 Task: Log work in the project UniTech for the issue 'Integrate a new augmented reality feature into an existing mobile application to enhance user experience and engagement' spent time as '1w 5d 12h 57m' and remaining time as '3w 2d 14h 15m' and move to top of backlog. Now add the issue to the epic 'Web Application Security'.
Action: Mouse moved to (575, 441)
Screenshot: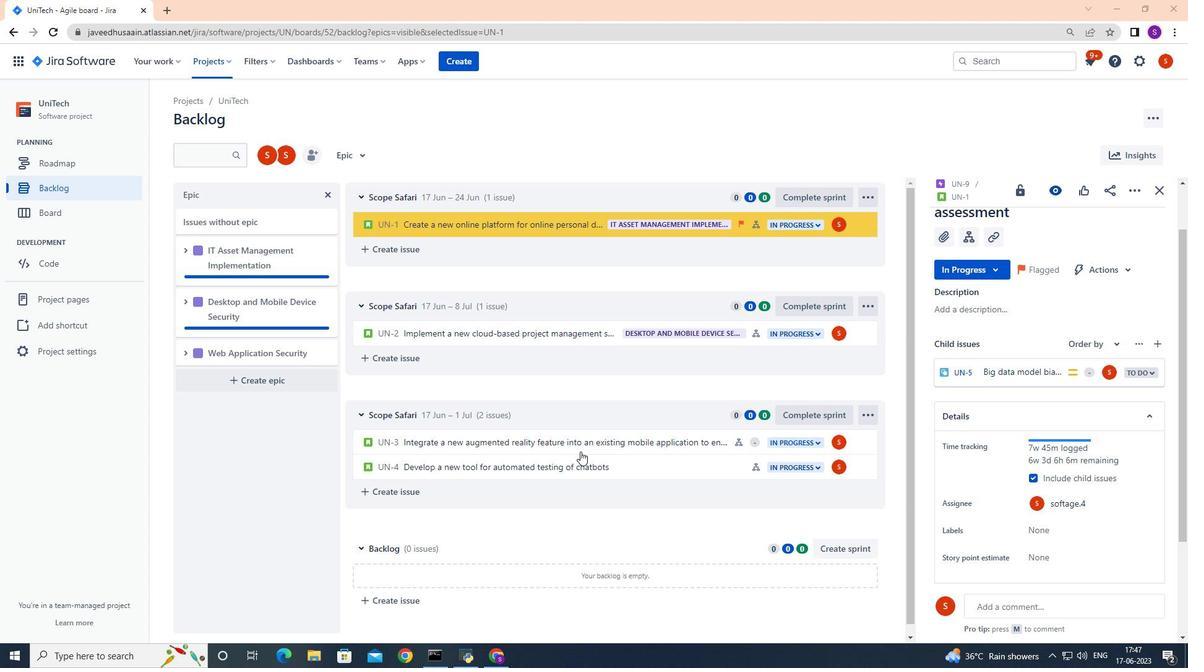 
Action: Mouse pressed left at (575, 441)
Screenshot: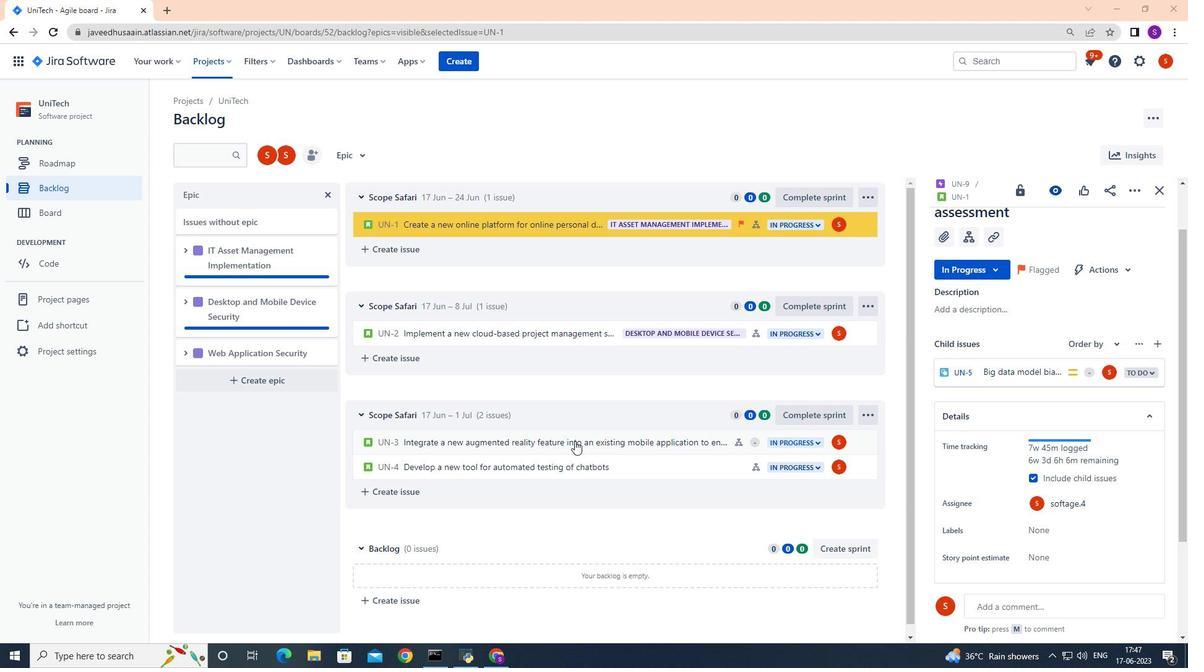 
Action: Mouse moved to (1133, 185)
Screenshot: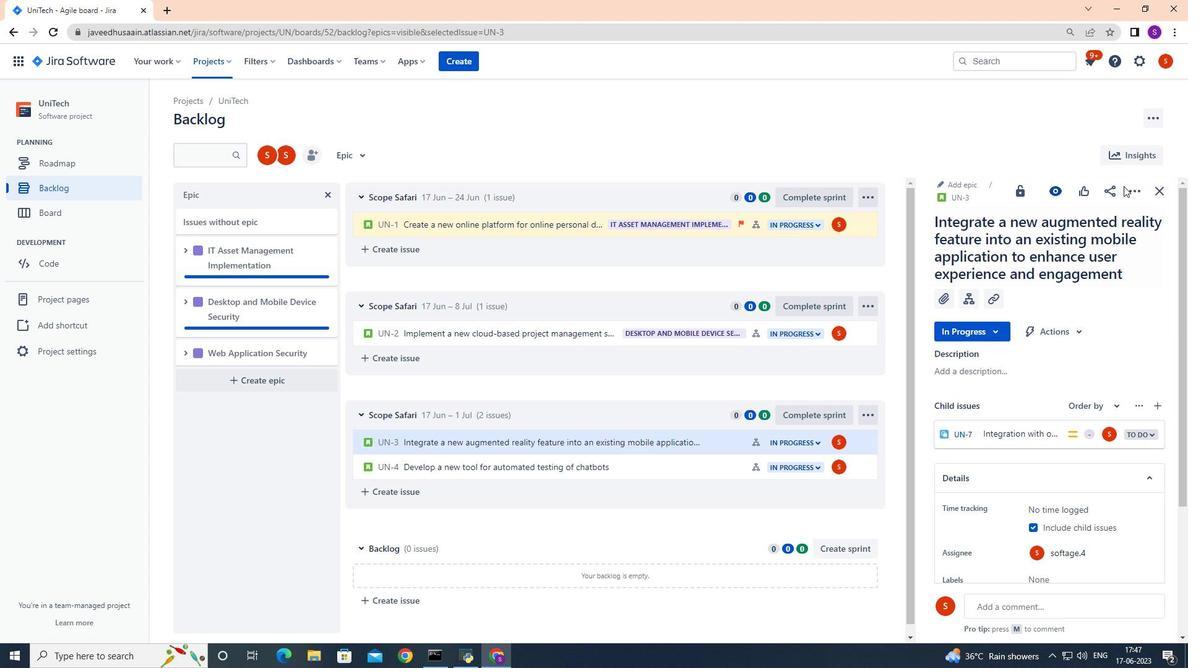 
Action: Mouse pressed left at (1133, 185)
Screenshot: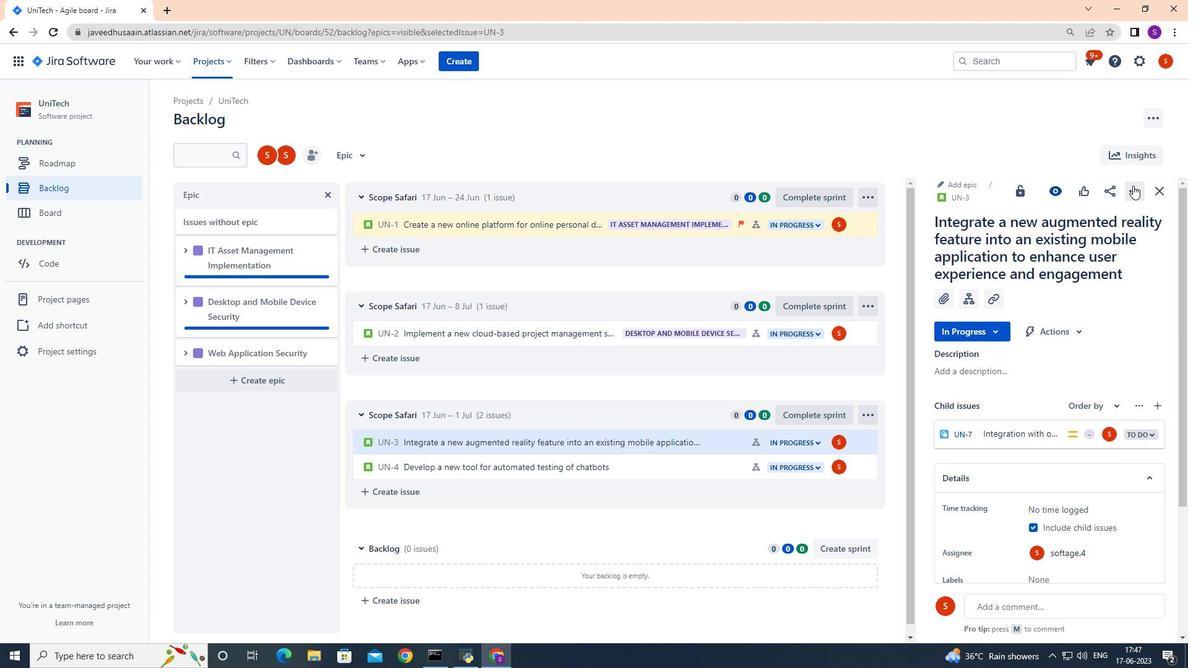 
Action: Mouse moved to (1094, 221)
Screenshot: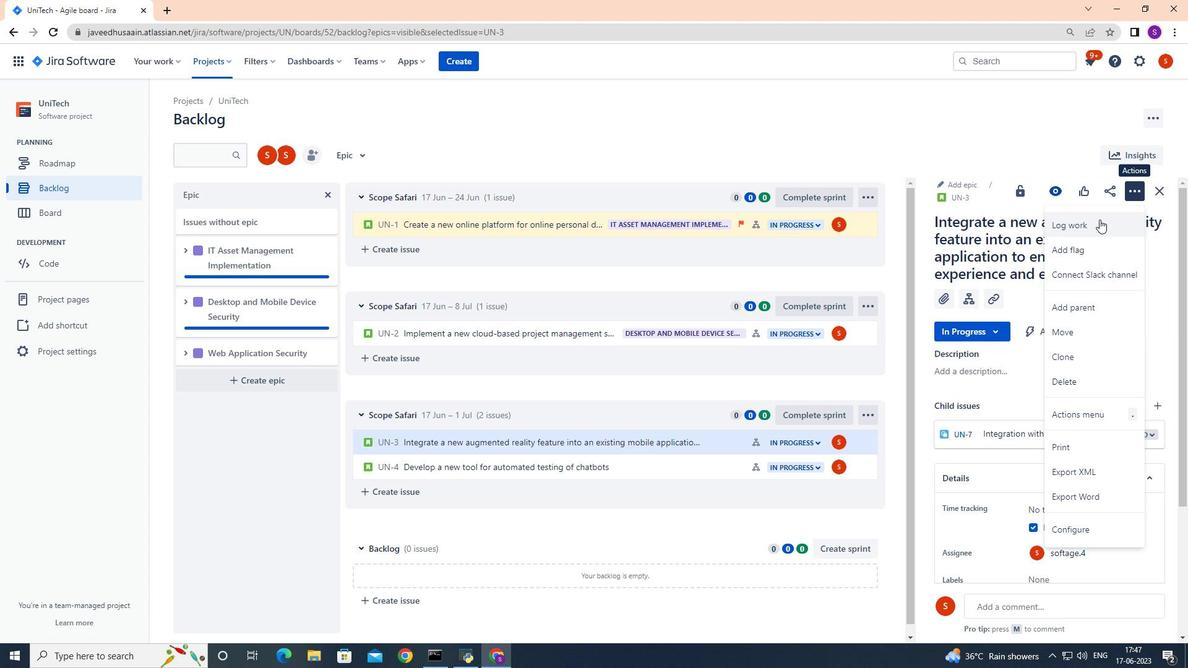 
Action: Mouse pressed left at (1094, 221)
Screenshot: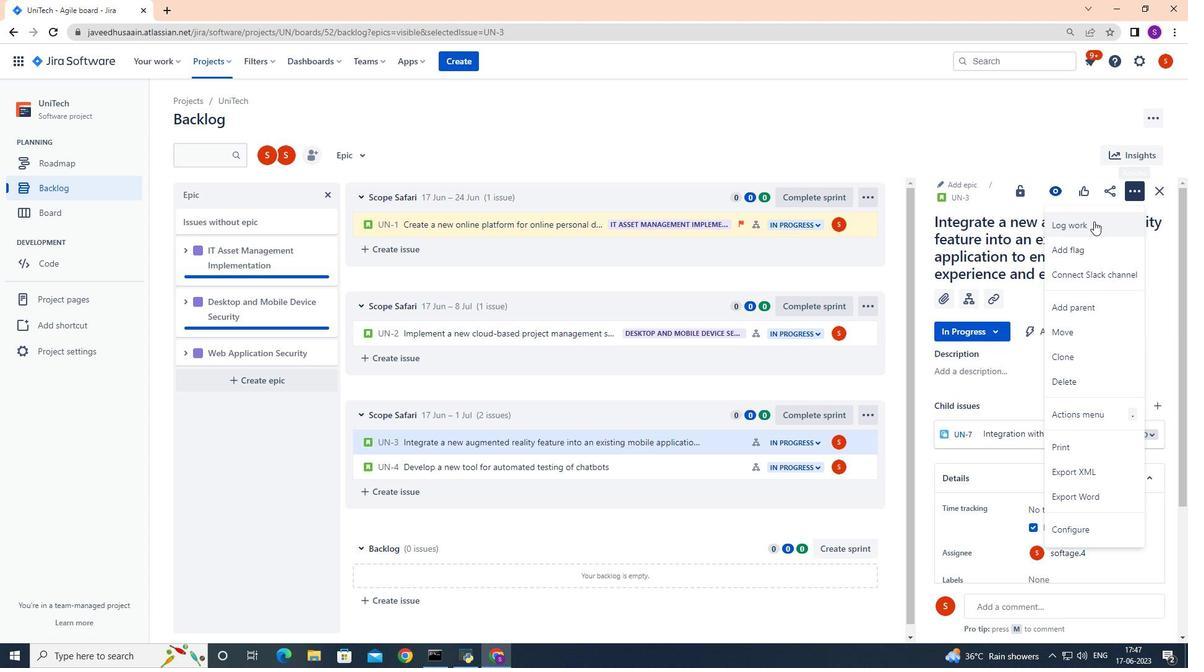 
Action: Mouse moved to (526, 185)
Screenshot: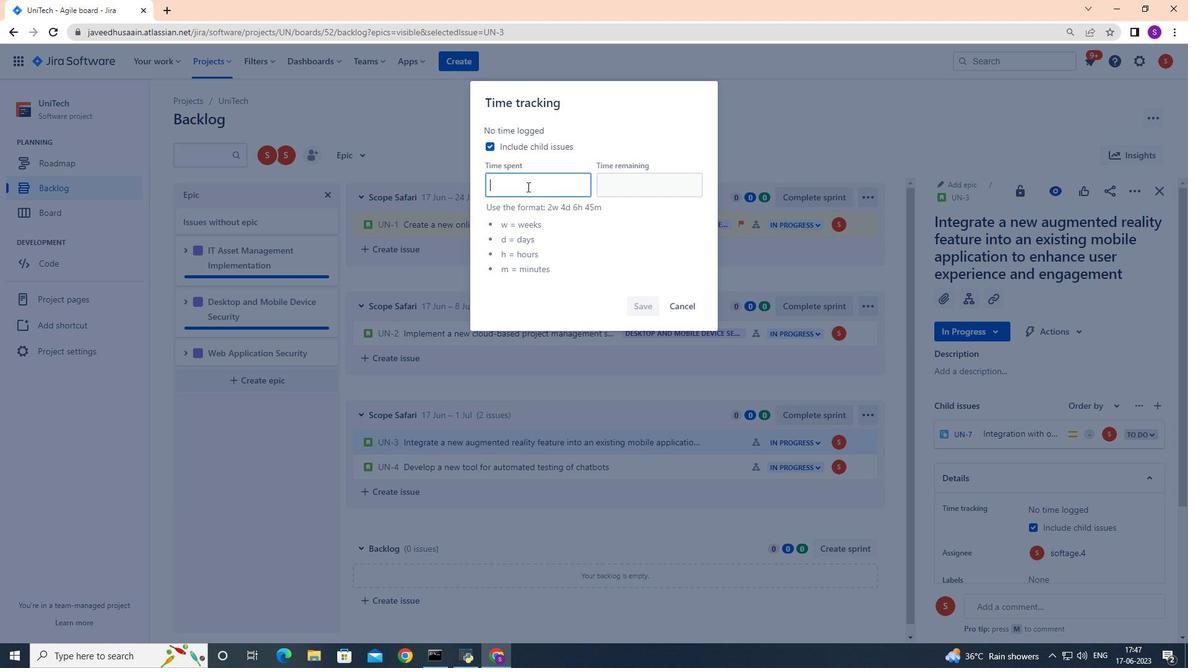 
Action: Mouse pressed left at (526, 185)
Screenshot: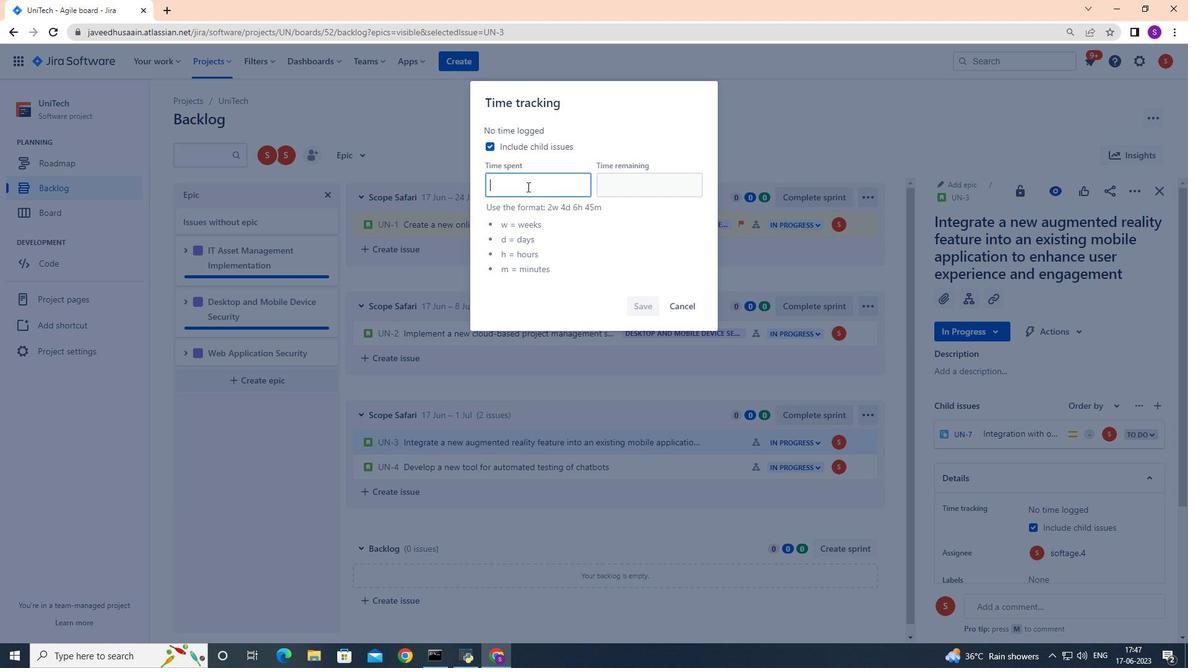 
Action: Key pressed 1w<Key.space>5d<Key.space>12h<Key.space>57m
Screenshot: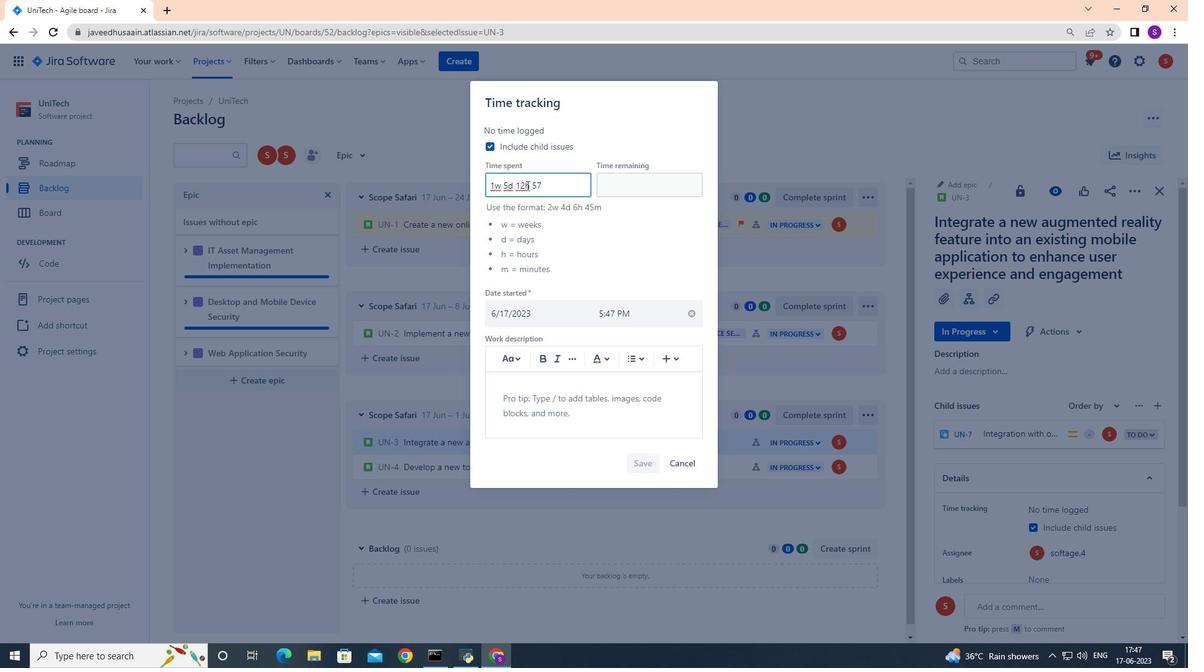 
Action: Mouse moved to (673, 188)
Screenshot: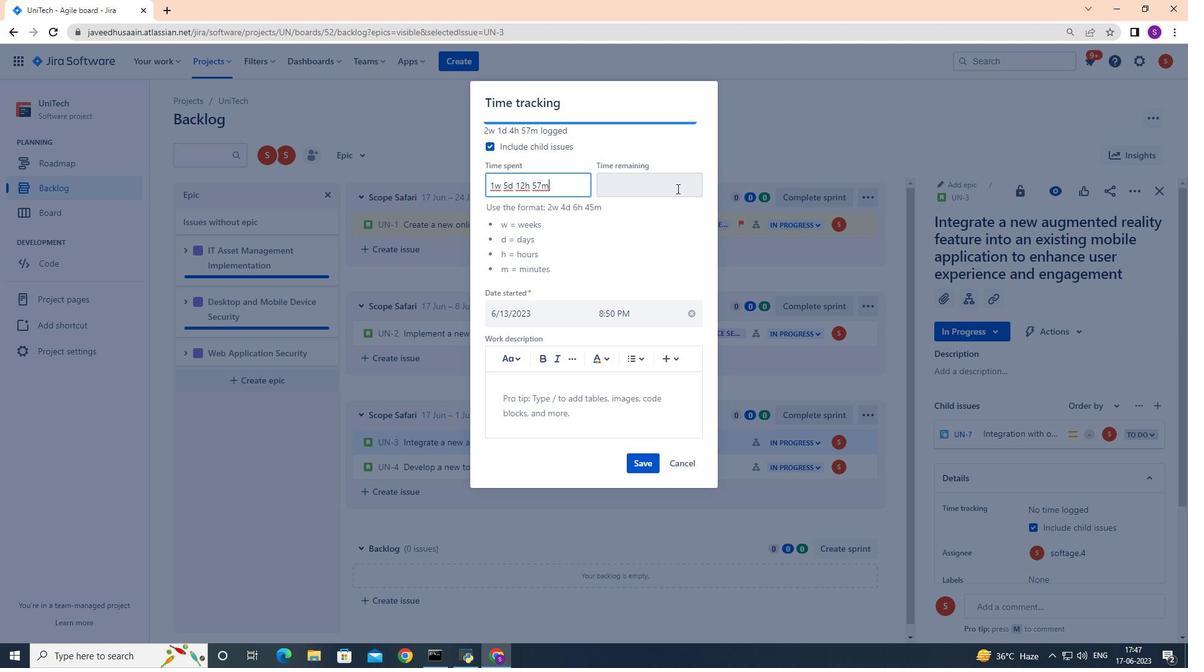 
Action: Mouse pressed left at (673, 188)
Screenshot: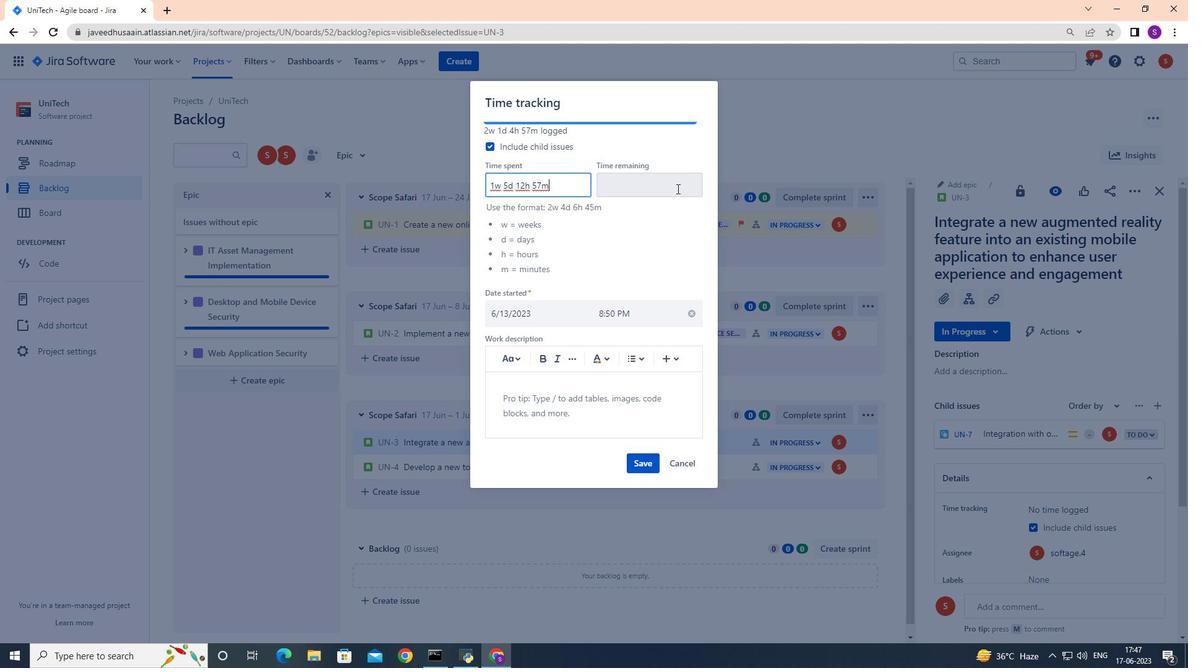 
Action: Key pressed 3w<Key.space>2d<Key.space>14h<Key.space>15m
Screenshot: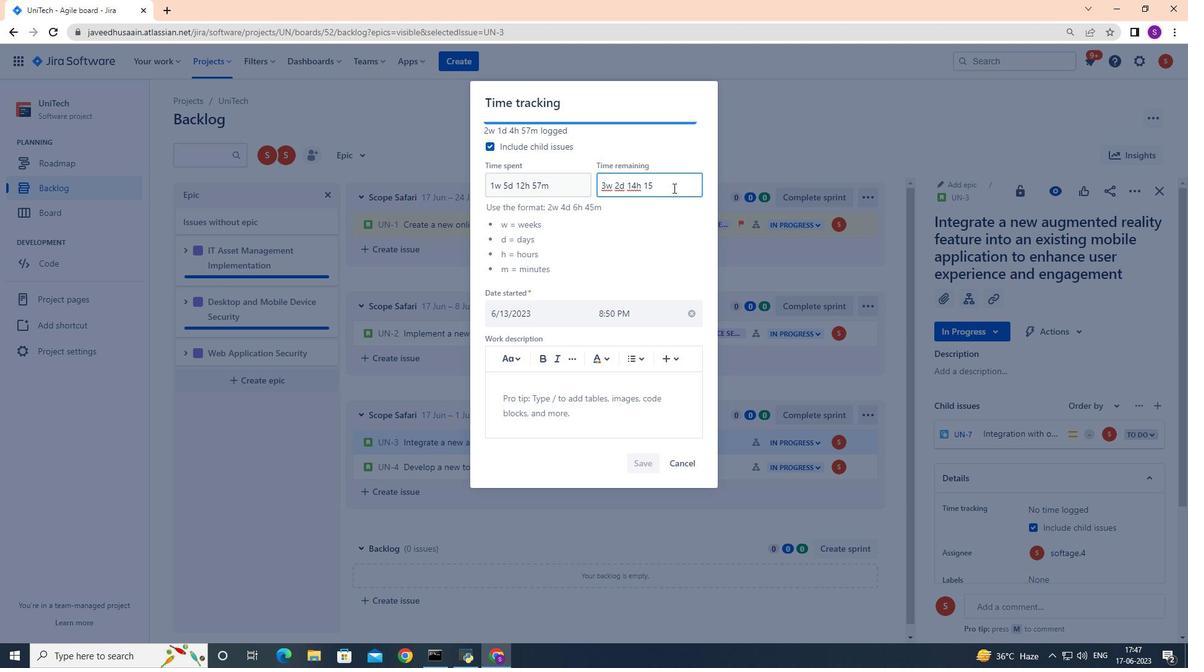 
Action: Mouse moved to (640, 459)
Screenshot: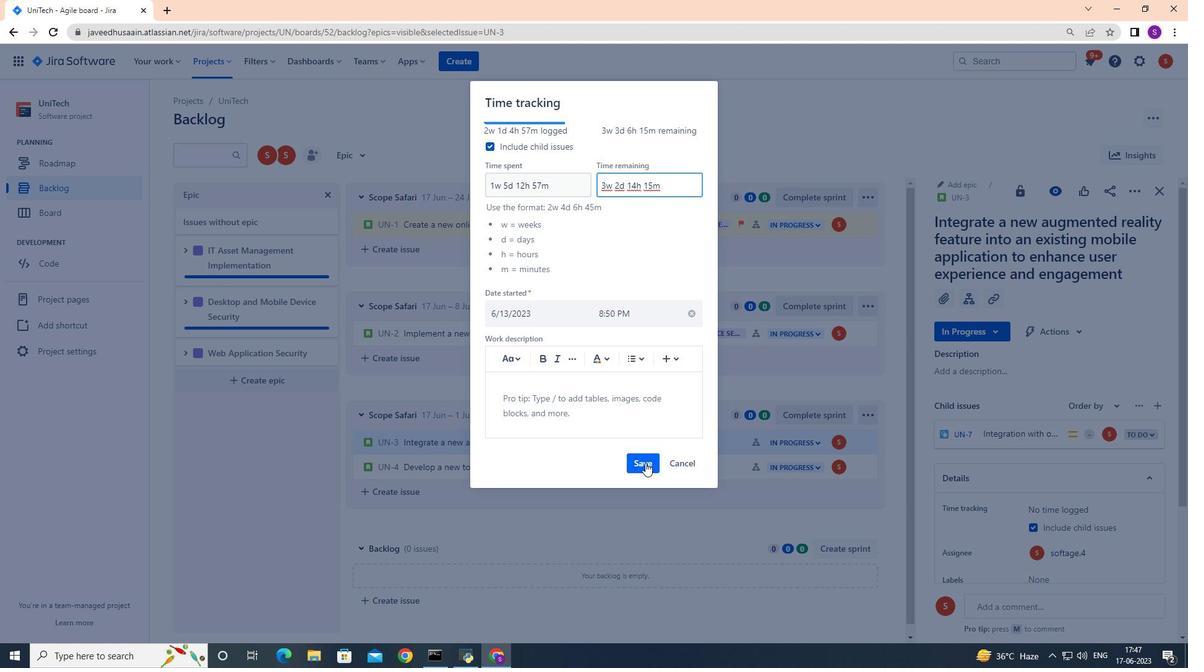 
Action: Mouse pressed left at (640, 459)
Screenshot: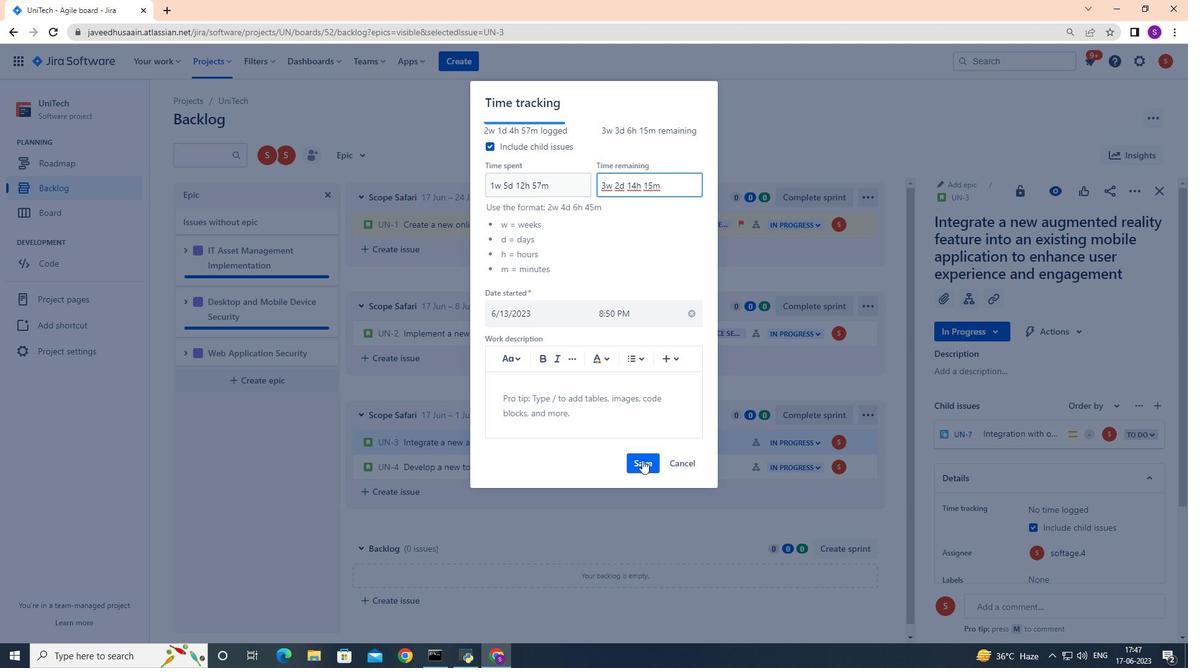 
Action: Mouse moved to (860, 441)
Screenshot: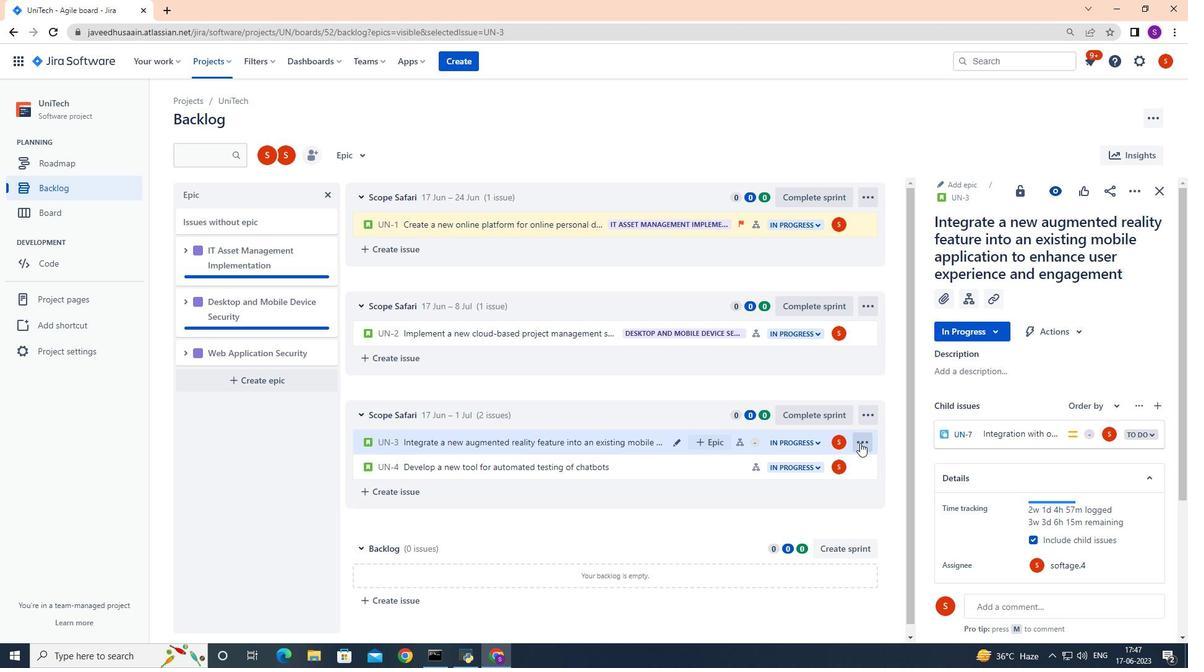 
Action: Mouse pressed left at (860, 441)
Screenshot: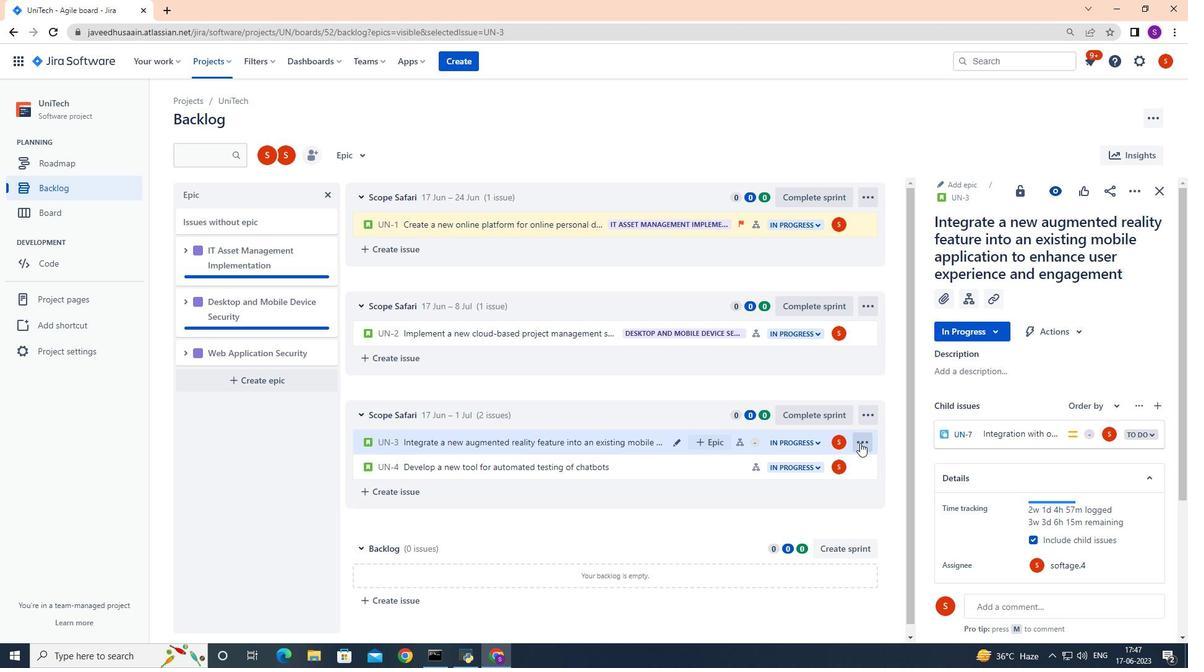 
Action: Mouse moved to (847, 393)
Screenshot: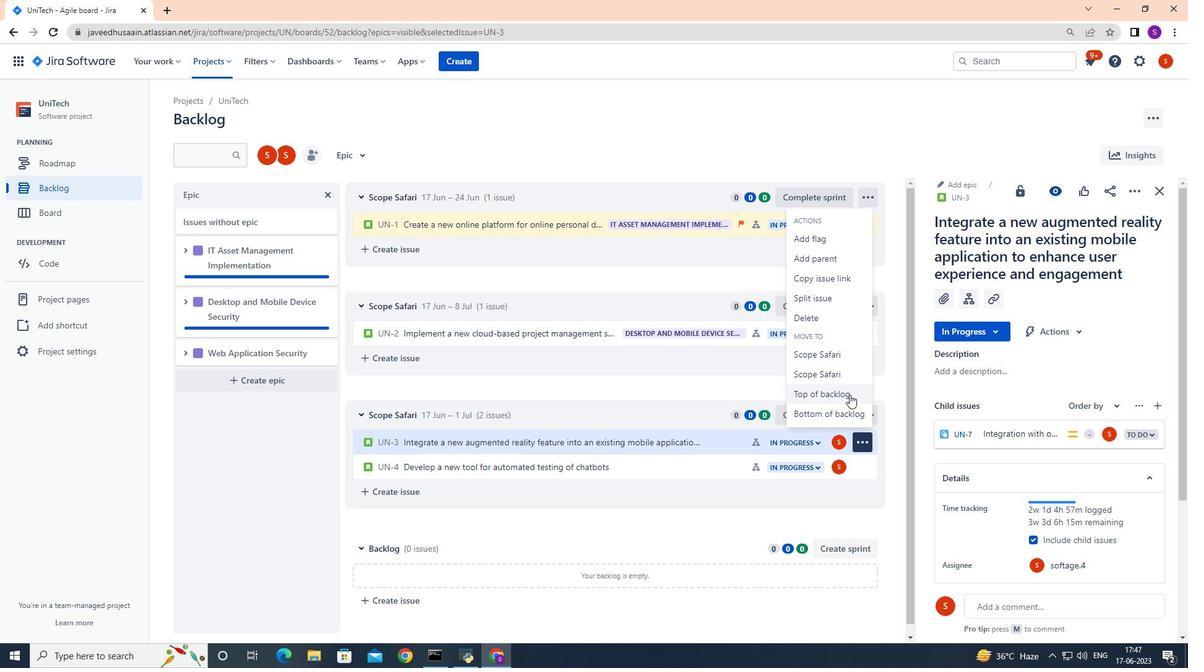 
Action: Mouse pressed left at (847, 393)
Screenshot: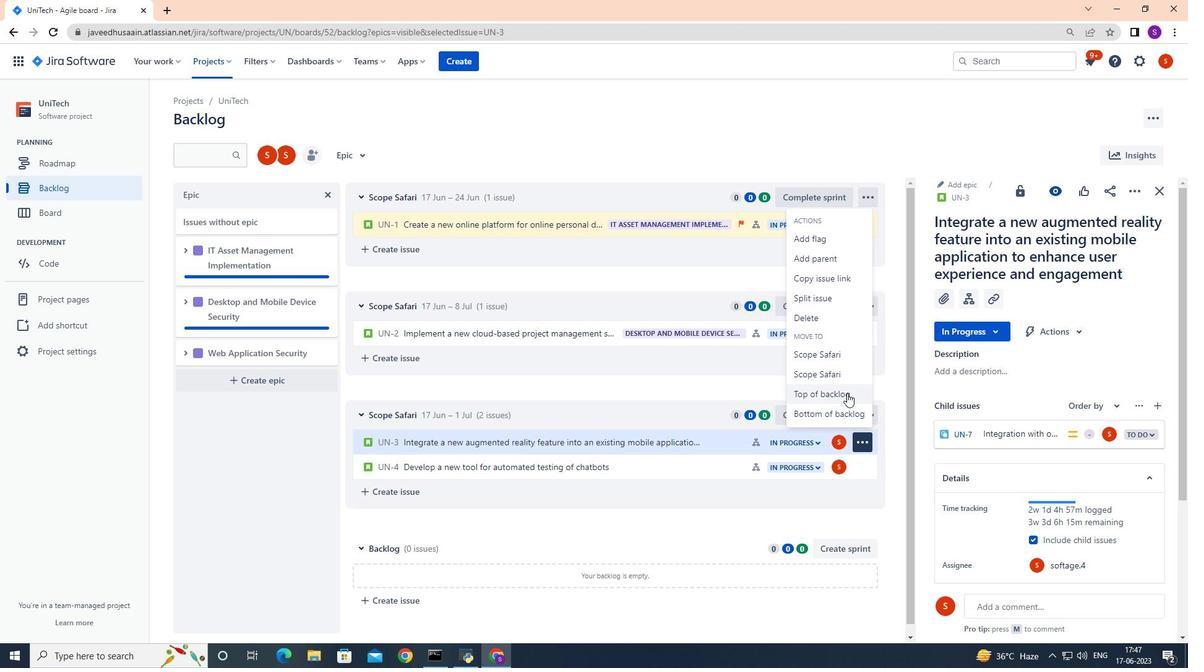 
Action: Mouse moved to (631, 194)
Screenshot: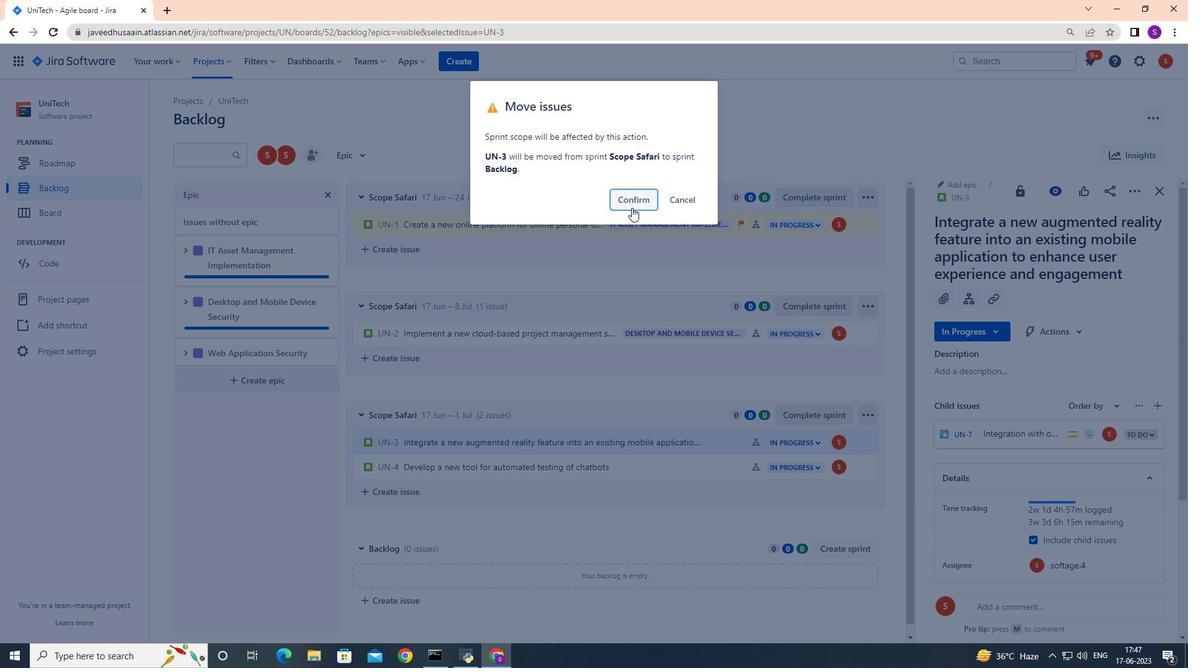 
Action: Mouse pressed left at (631, 194)
Screenshot: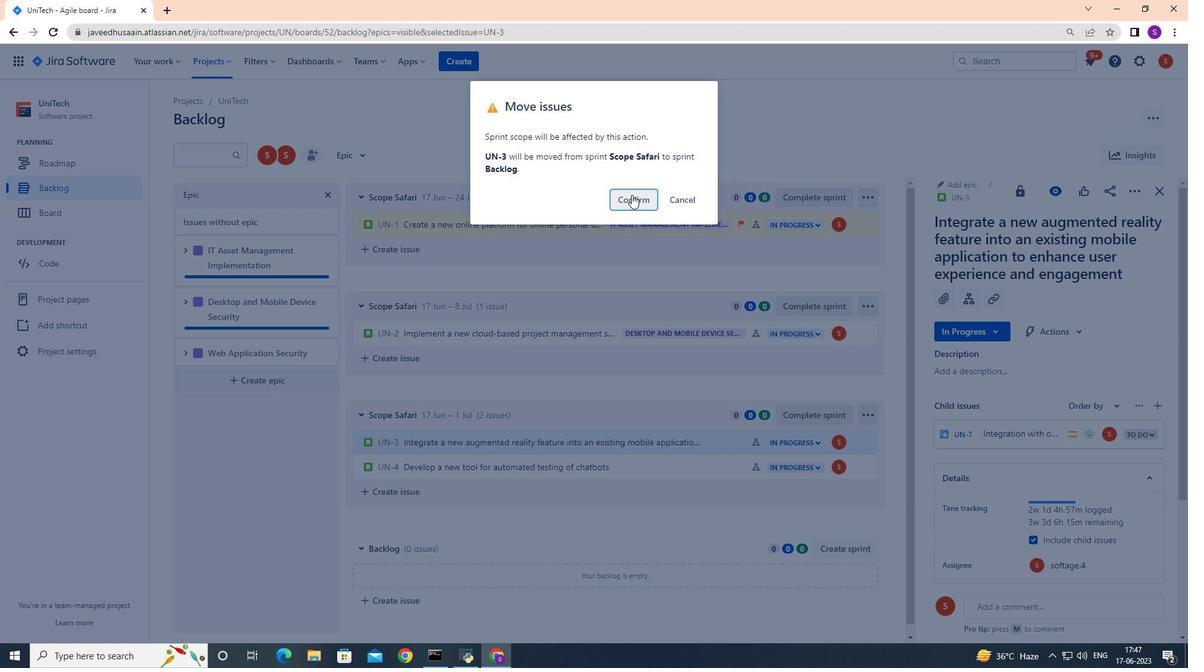 
Action: Mouse moved to (715, 550)
Screenshot: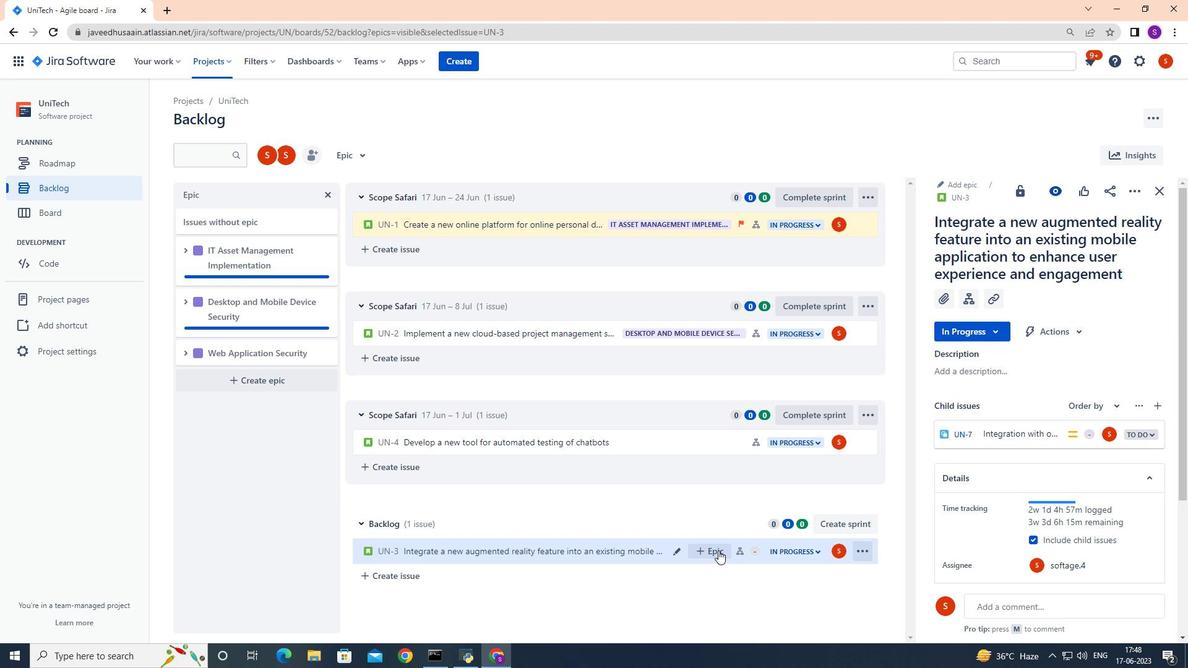 
Action: Mouse pressed left at (715, 550)
Screenshot: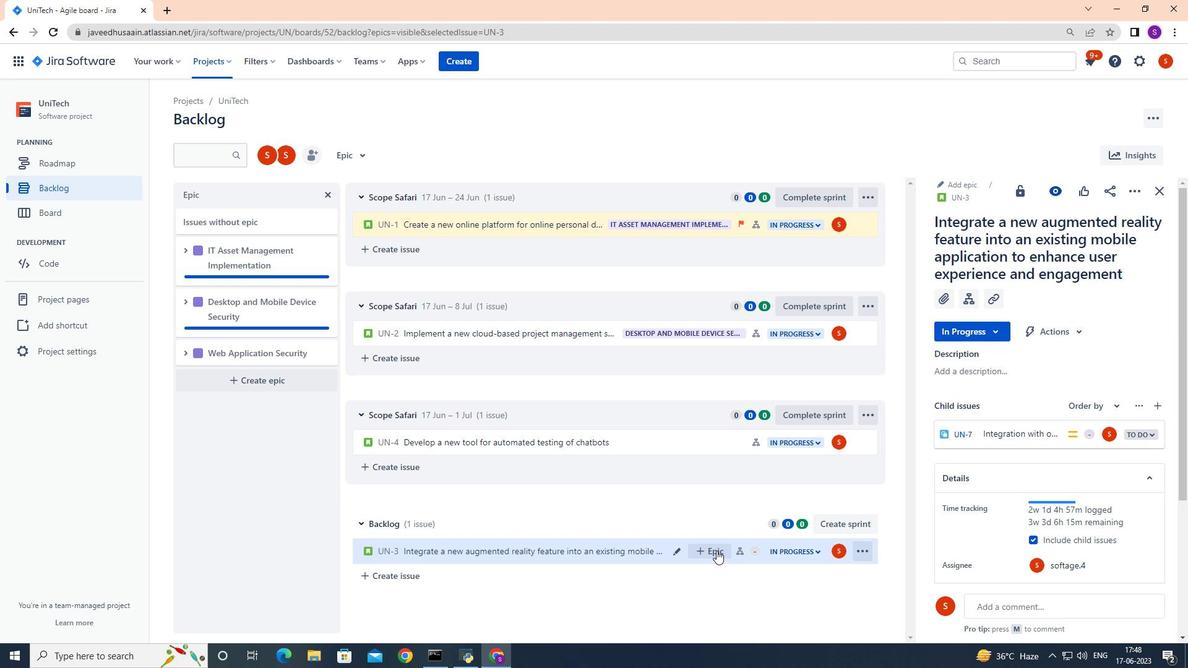 
Action: Mouse scrolled (715, 549) with delta (0, 0)
Screenshot: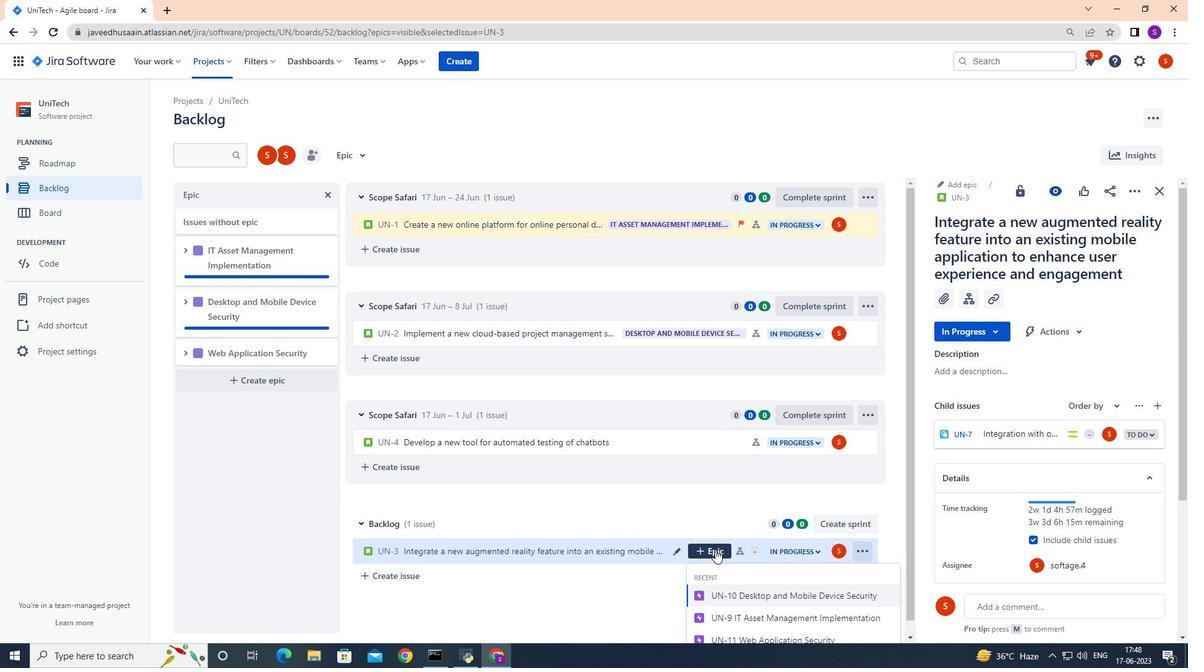 
Action: Mouse scrolled (715, 549) with delta (0, 0)
Screenshot: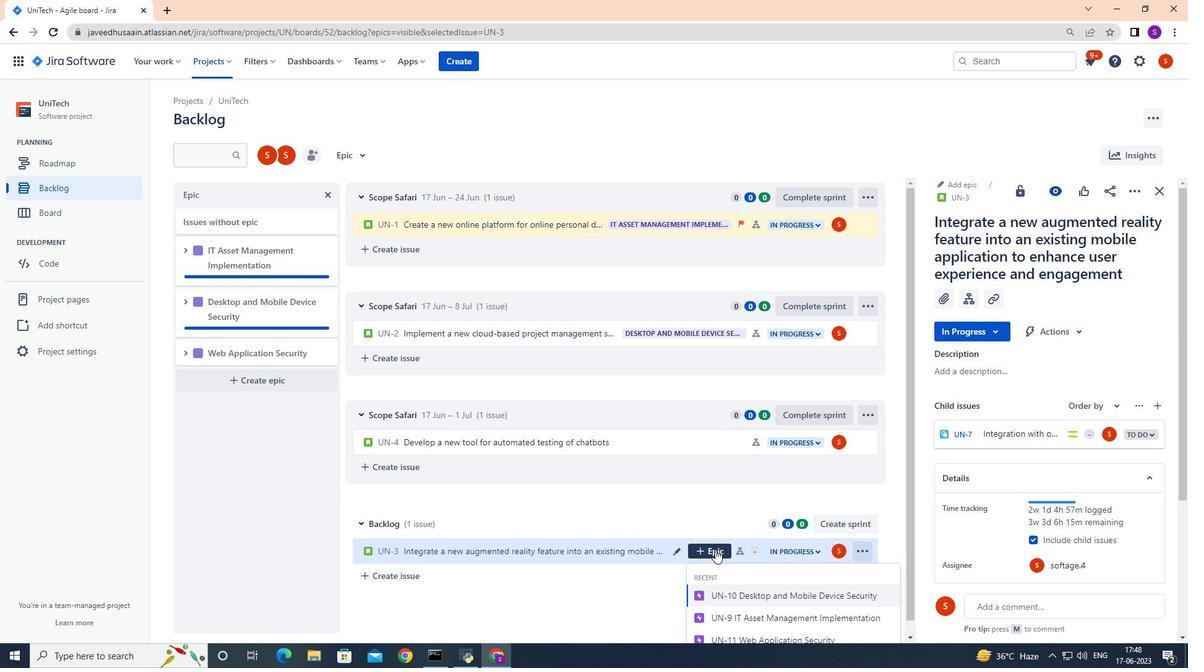 
Action: Mouse moved to (761, 630)
Screenshot: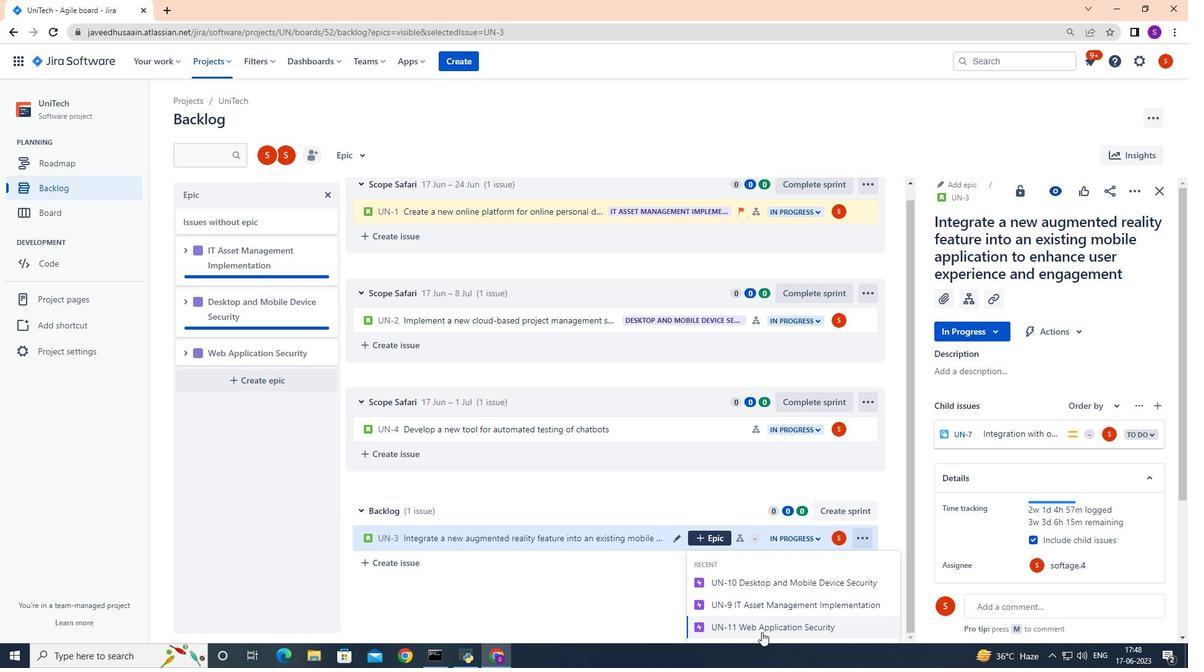 
Action: Mouse pressed left at (761, 630)
Screenshot: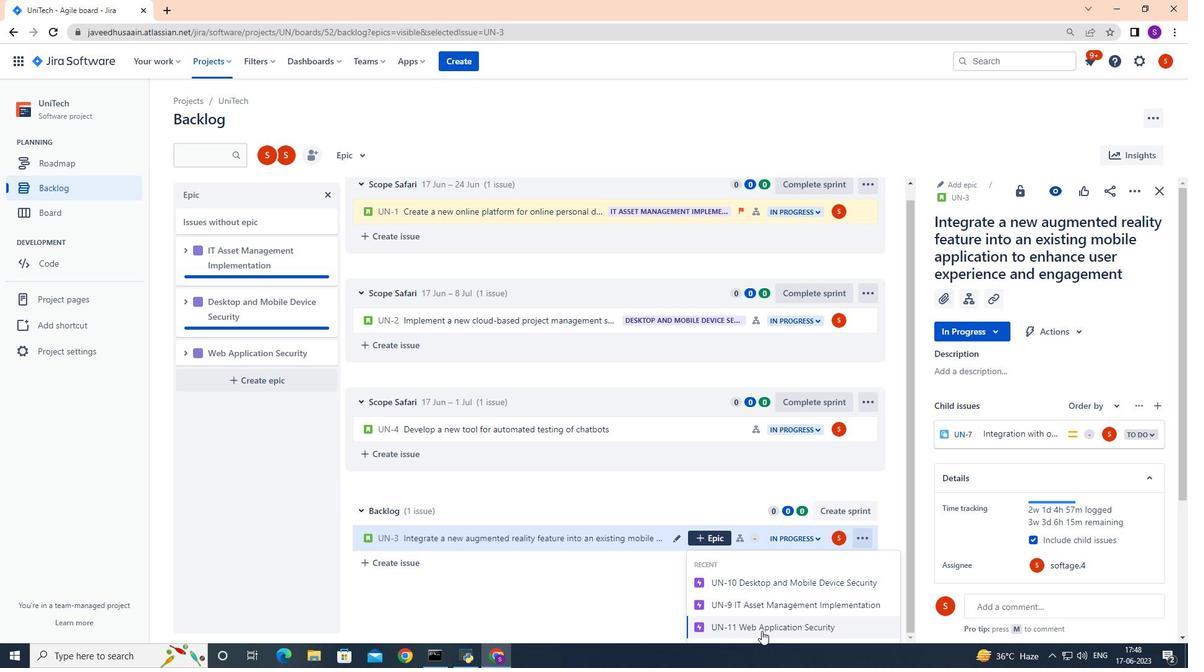 
Action: Mouse moved to (617, 463)
Screenshot: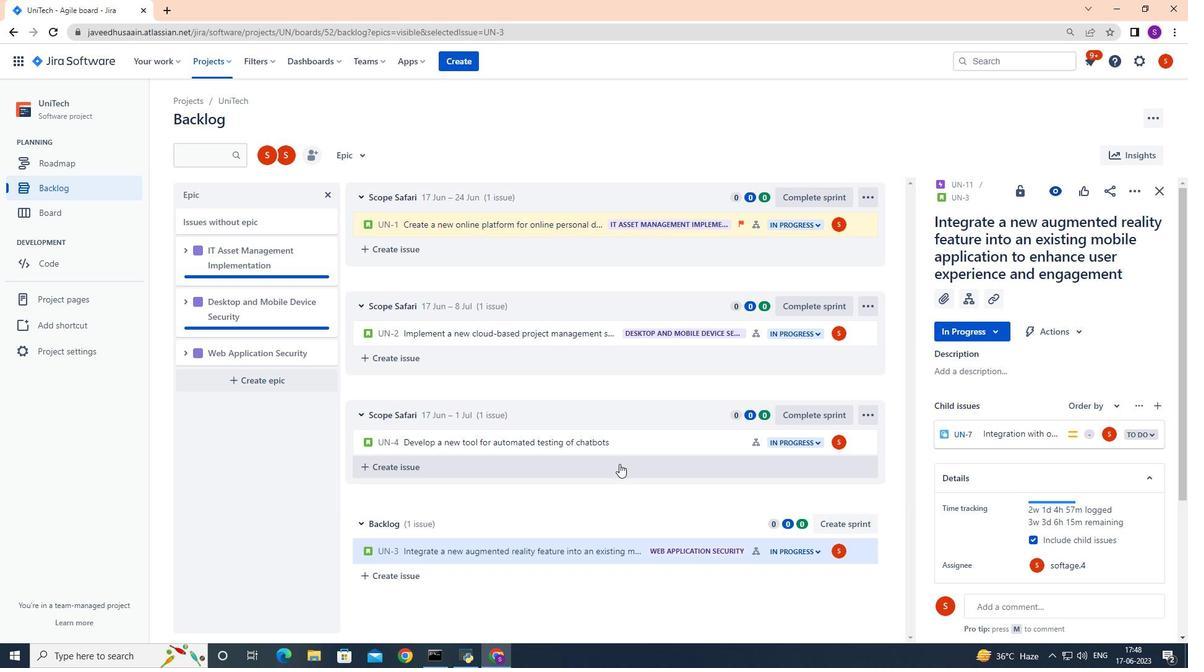 
